 Task: Open Card Card0000000134 in Board Board0000000034 in Workspace WS0000000012 in Trello. Add Member Mailaustralia7@gmail.com to Card Card0000000134 in Board Board0000000034 in Workspace WS0000000012 in Trello. Add Yellow Label titled Label0000000134 to Card Card0000000134 in Board Board0000000034 in Workspace WS0000000012 in Trello. Add Checklist CL0000000134 to Card Card0000000134 in Board Board0000000034 in Workspace WS0000000012 in Trello. Add Dates with Start Date as May 08 2023 and Due Date as May 31 2023 to Card Card0000000134 in Board Board0000000034 in Workspace WS0000000012 in Trello
Action: Mouse moved to (326, 310)
Screenshot: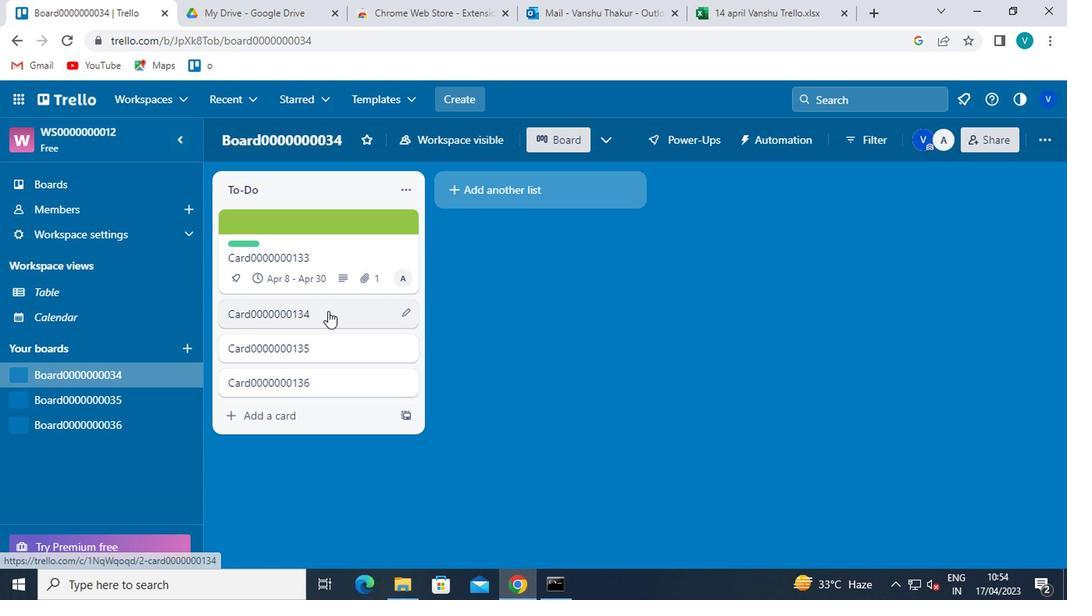 
Action: Mouse pressed left at (326, 310)
Screenshot: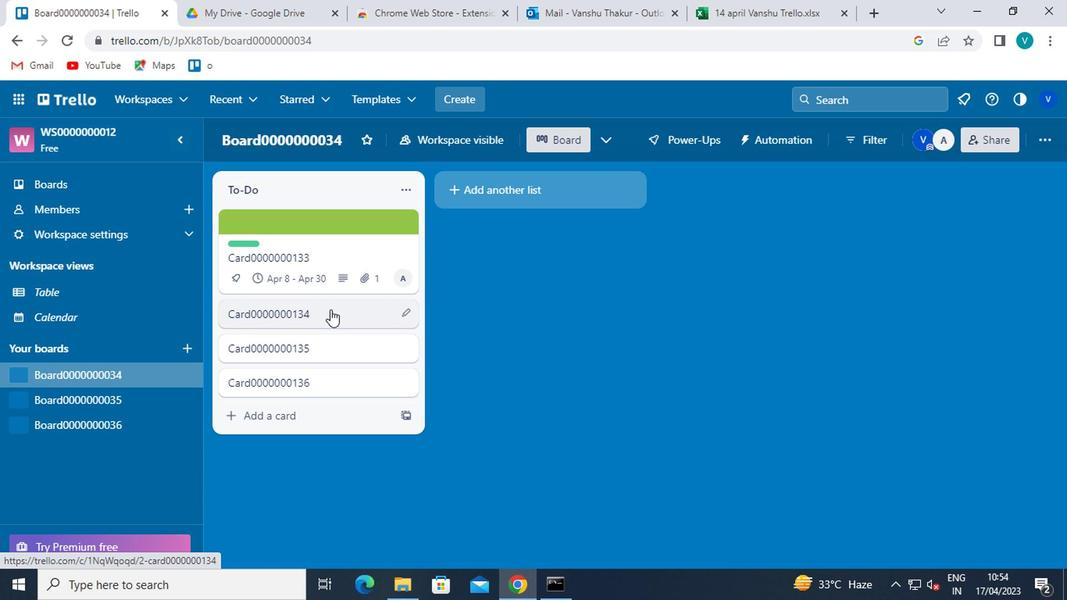
Action: Mouse moved to (704, 276)
Screenshot: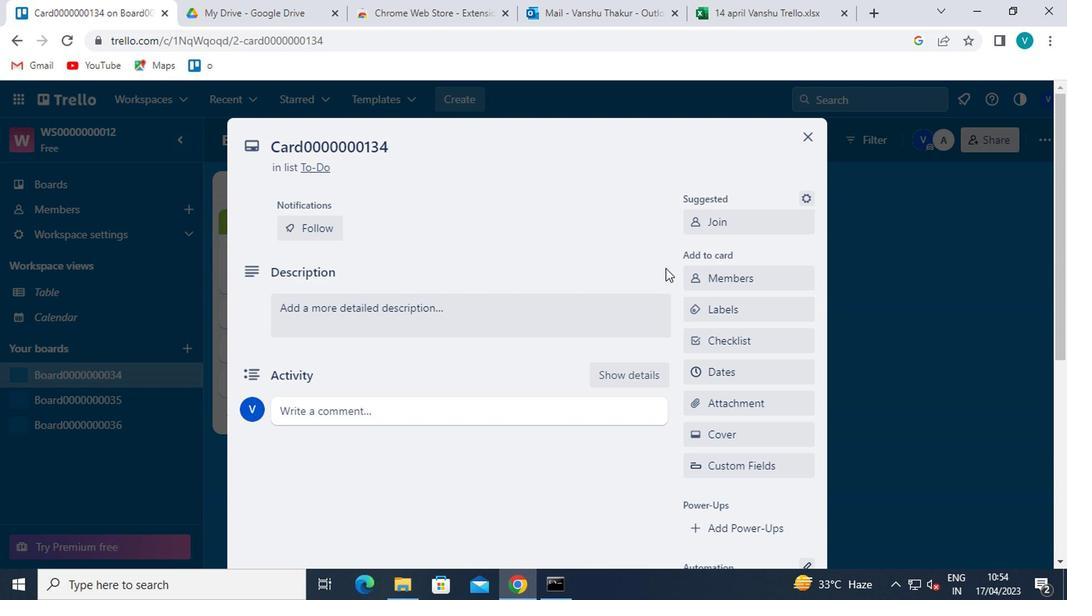 
Action: Mouse pressed left at (704, 276)
Screenshot: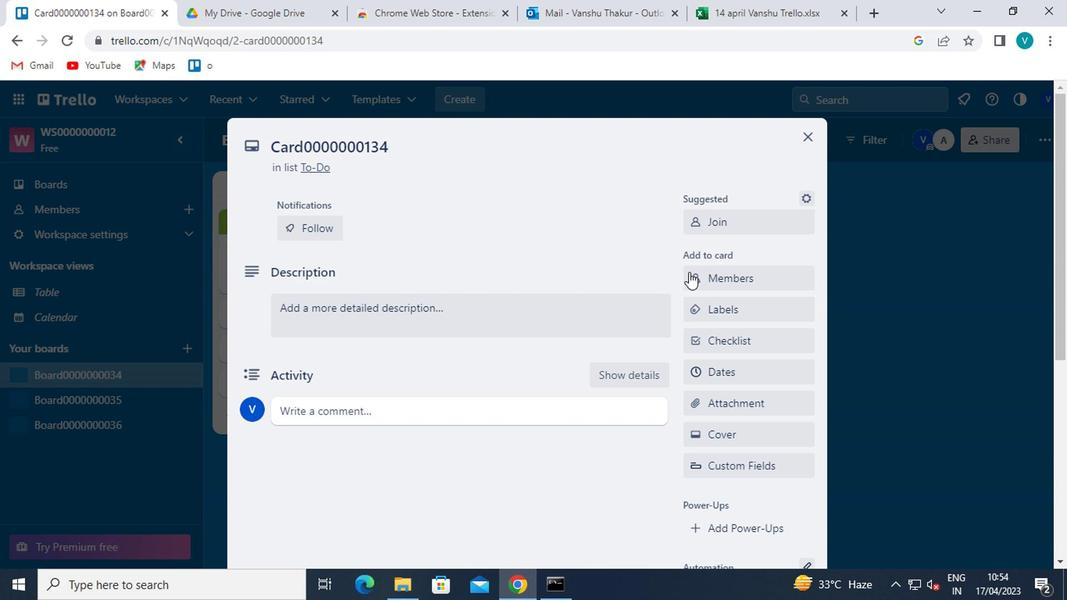 
Action: Mouse moved to (706, 354)
Screenshot: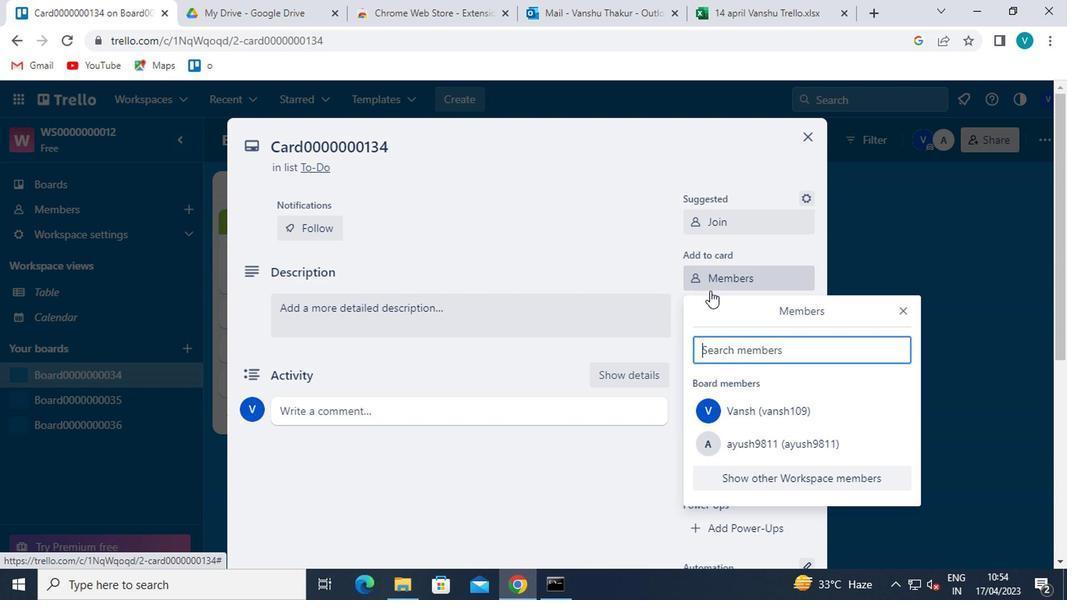 
Action: Mouse pressed left at (706, 354)
Screenshot: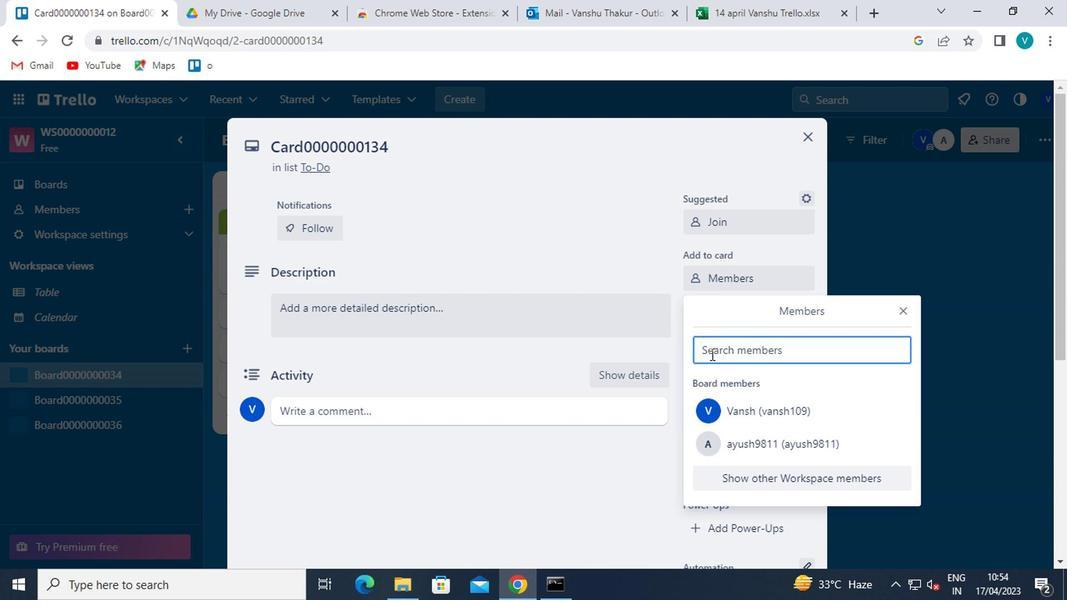 
Action: Key pressed <Key.shift>MAILAUSTRALIA7<Key.shift>@GMAIL.COM
Screenshot: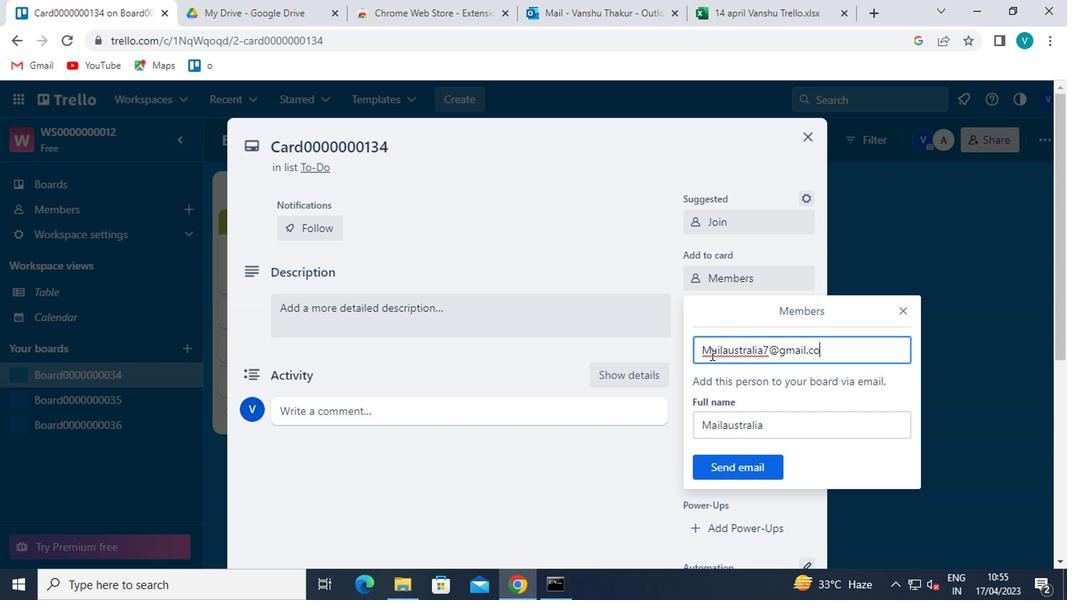 
Action: Mouse moved to (720, 463)
Screenshot: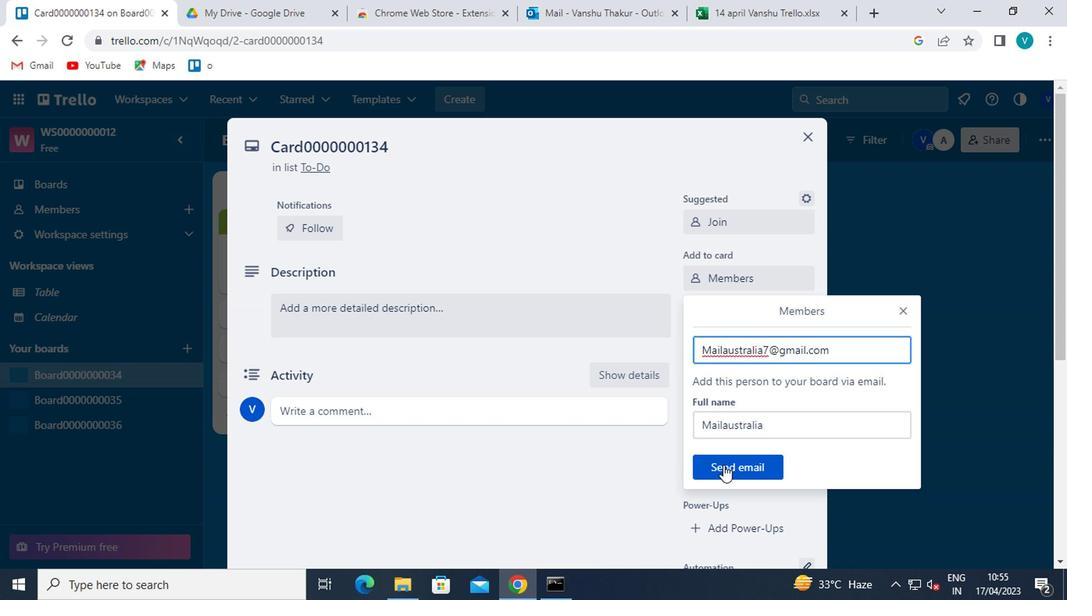 
Action: Mouse pressed left at (720, 463)
Screenshot: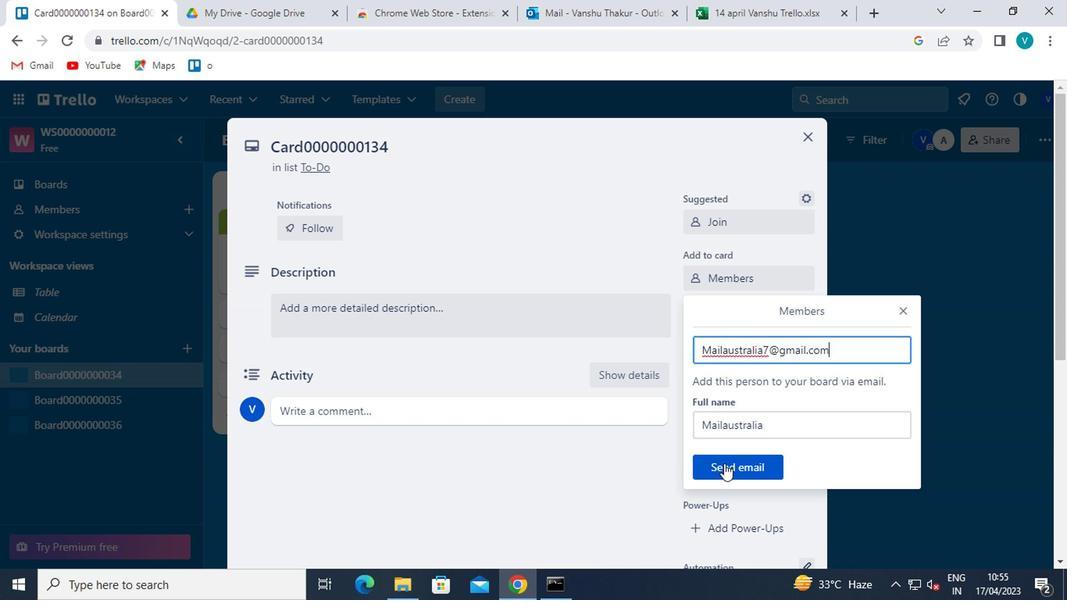 
Action: Mouse moved to (759, 315)
Screenshot: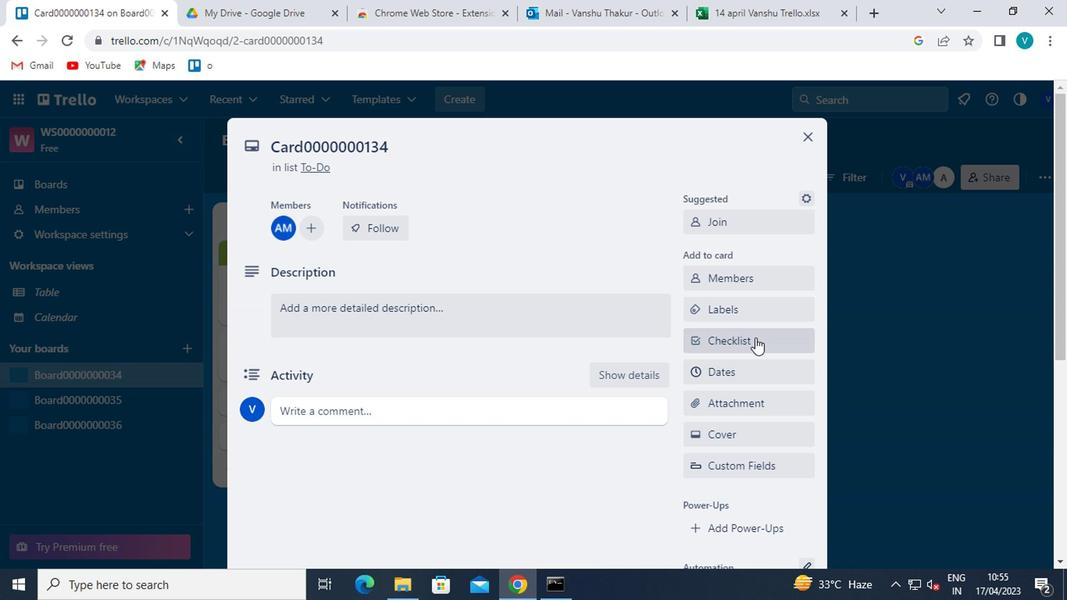 
Action: Mouse pressed left at (759, 315)
Screenshot: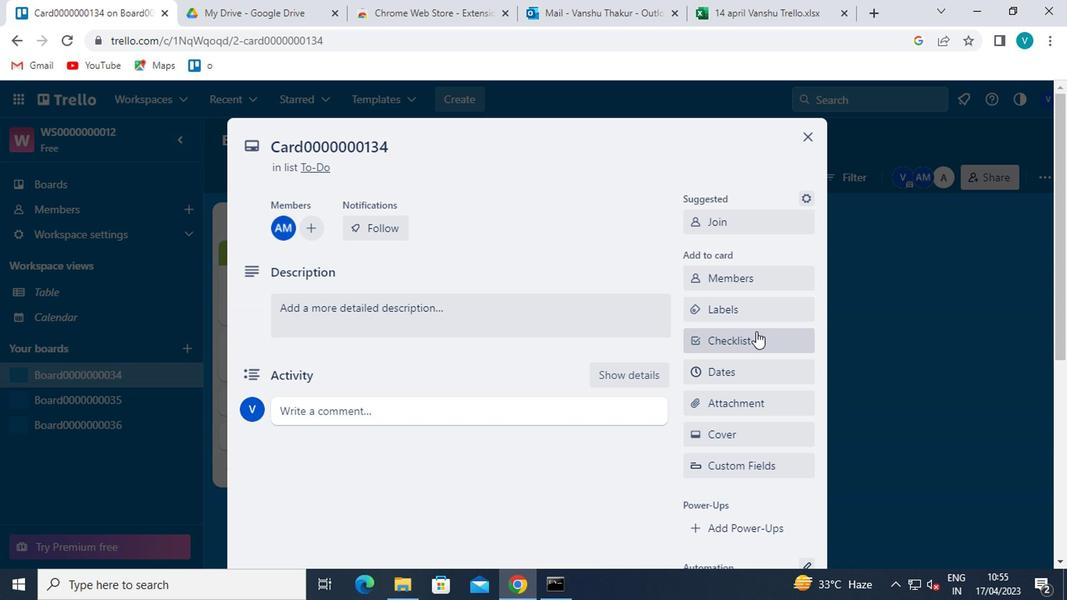 
Action: Mouse moved to (791, 442)
Screenshot: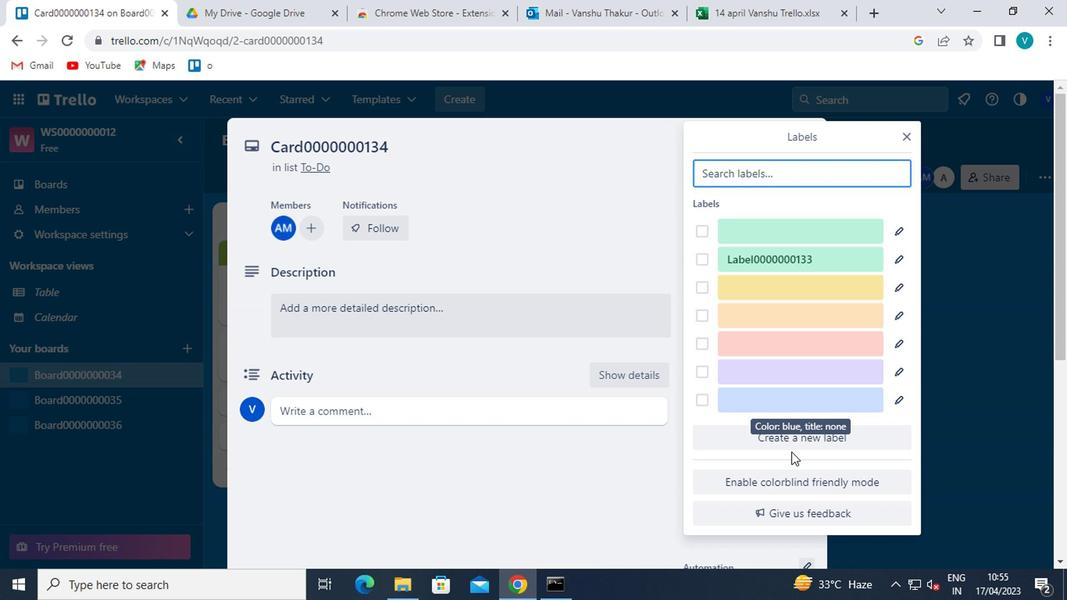 
Action: Mouse pressed left at (791, 442)
Screenshot: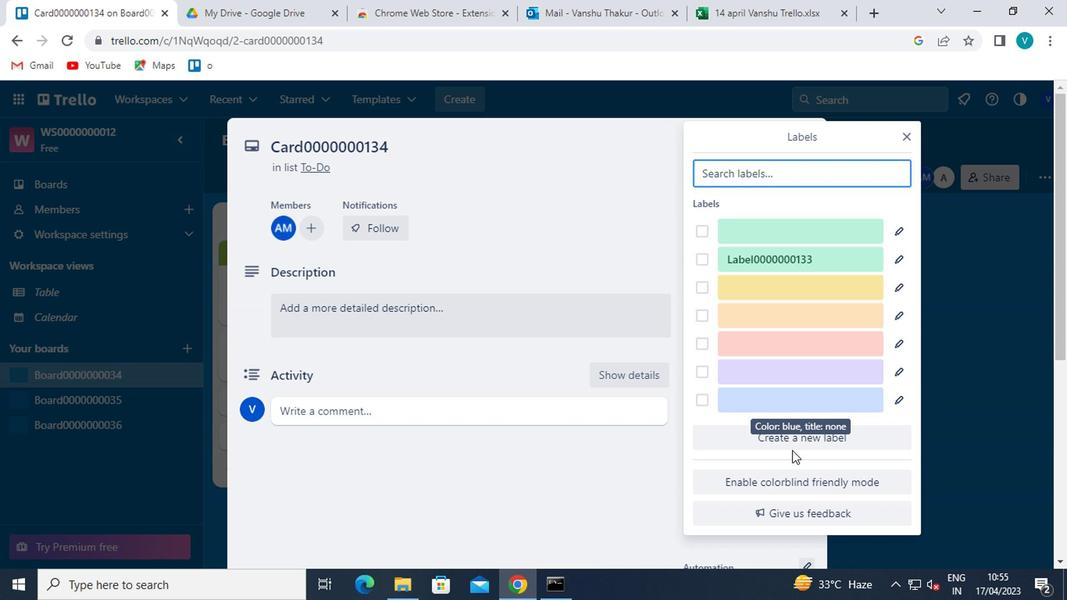 
Action: Mouse moved to (756, 374)
Screenshot: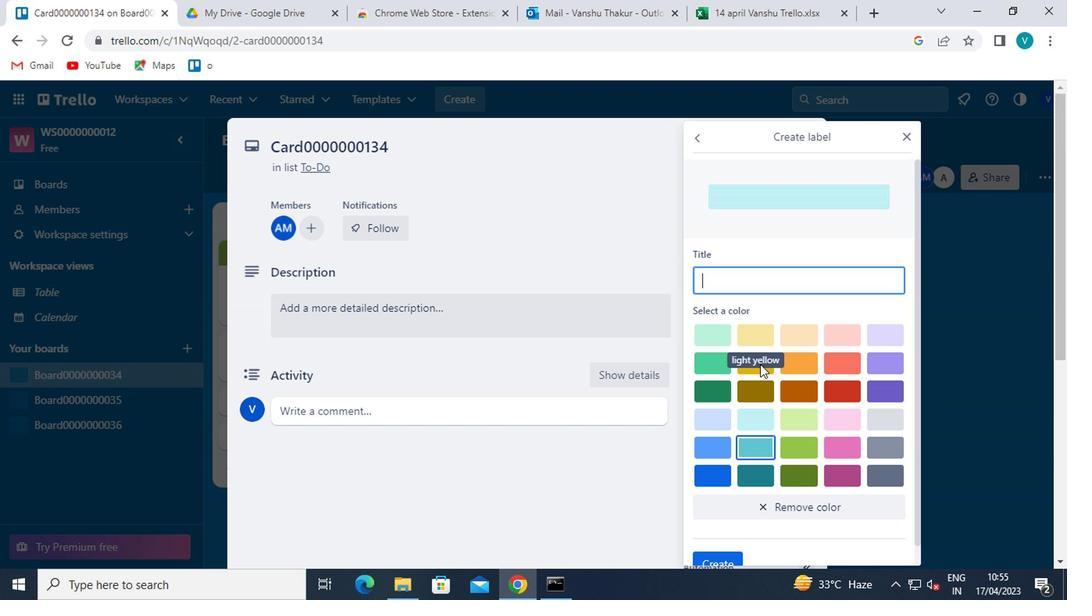
Action: Mouse pressed left at (756, 374)
Screenshot: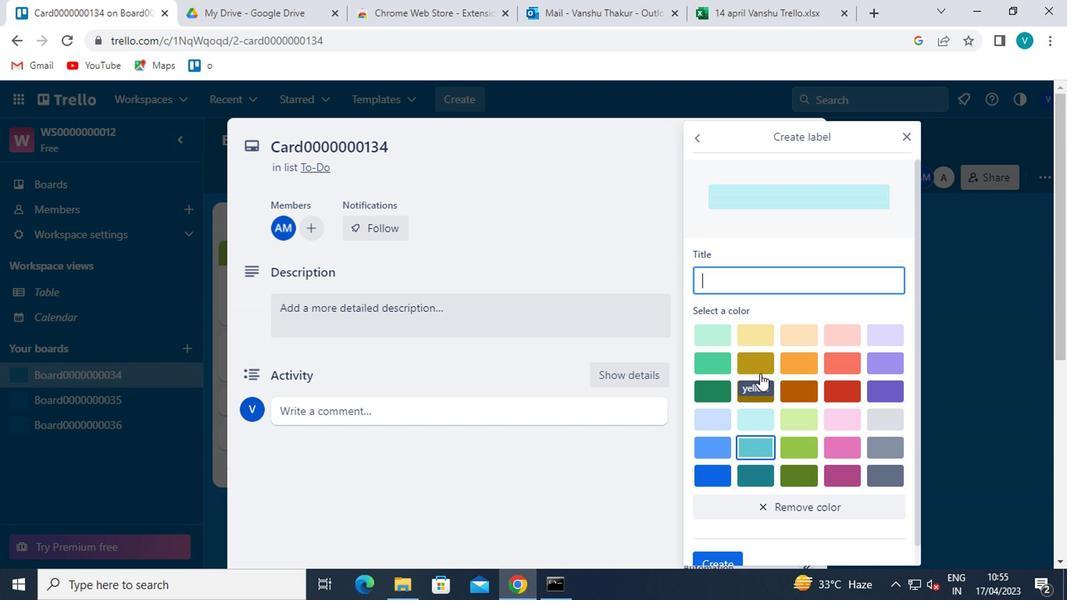 
Action: Mouse moved to (769, 272)
Screenshot: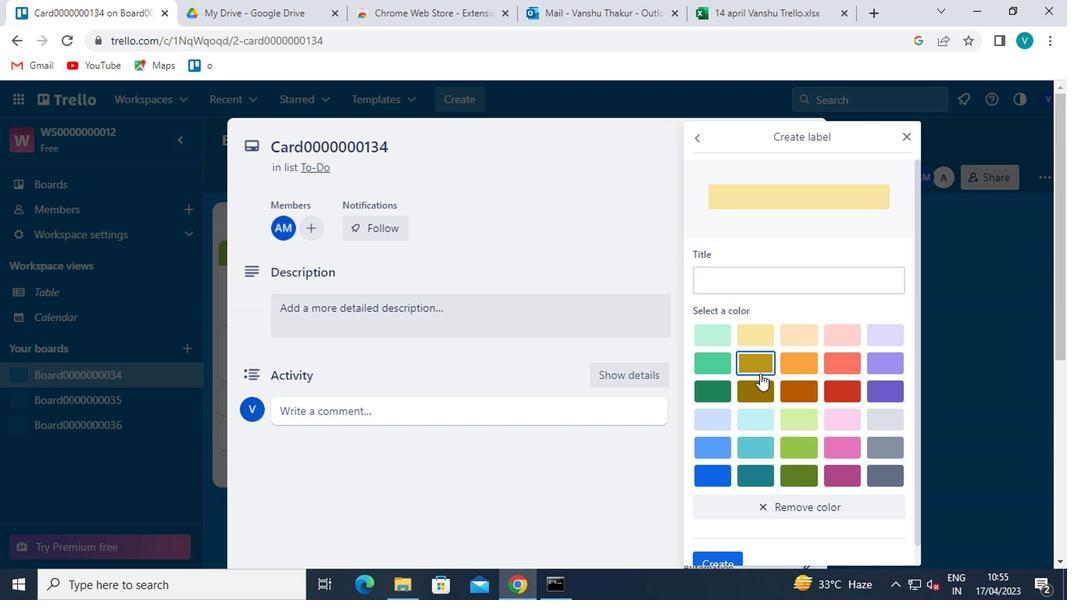 
Action: Mouse pressed left at (769, 272)
Screenshot: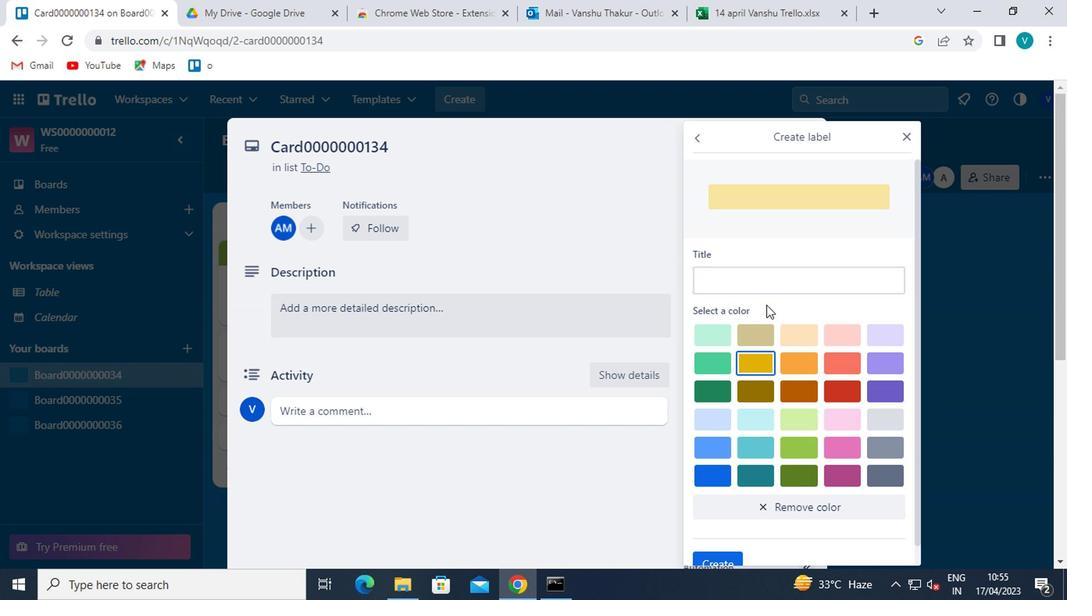 
Action: Key pressed <Key.shift>LAN<Key.backspace>BEL0000000134
Screenshot: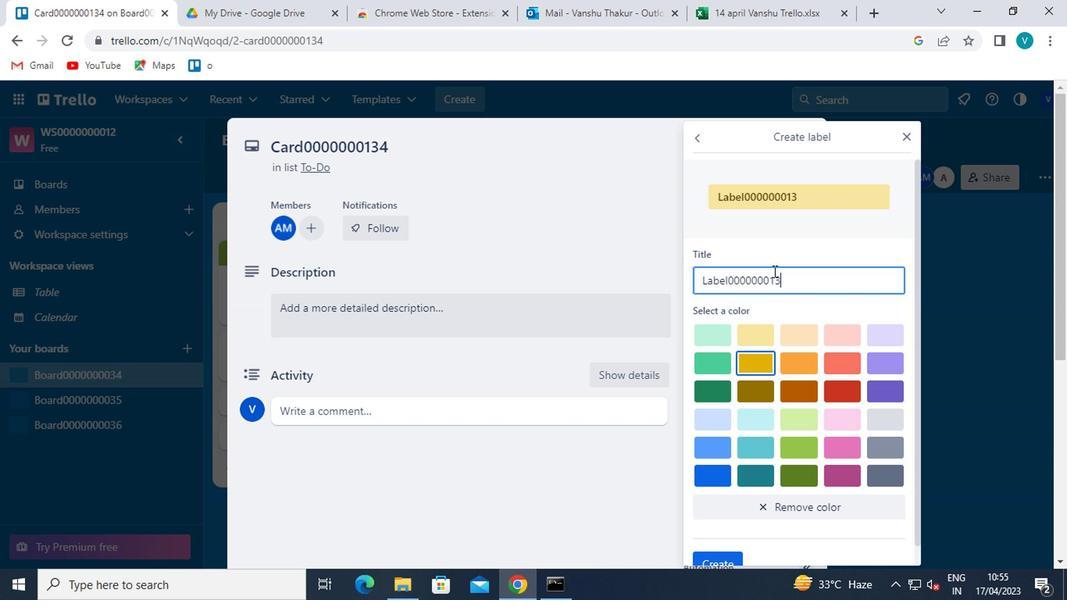 
Action: Mouse moved to (778, 309)
Screenshot: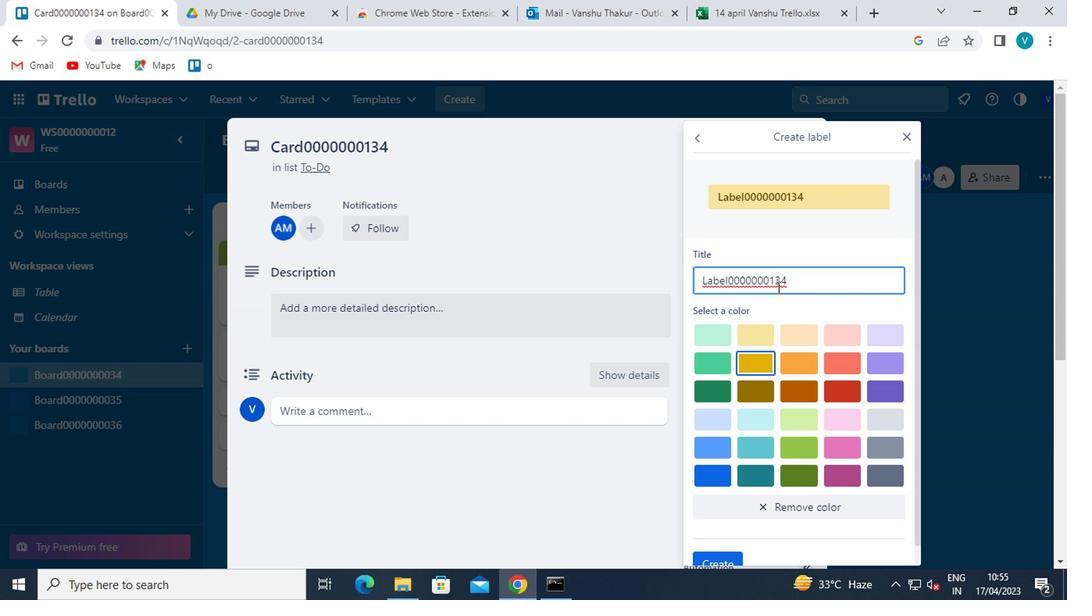 
Action: Mouse scrolled (778, 308) with delta (0, 0)
Screenshot: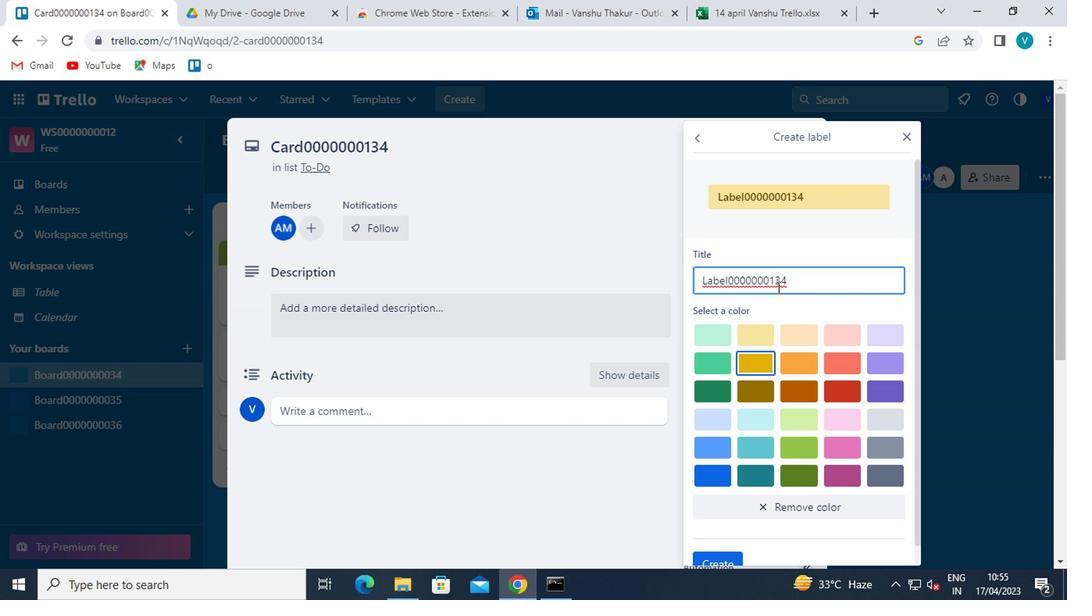 
Action: Mouse moved to (715, 536)
Screenshot: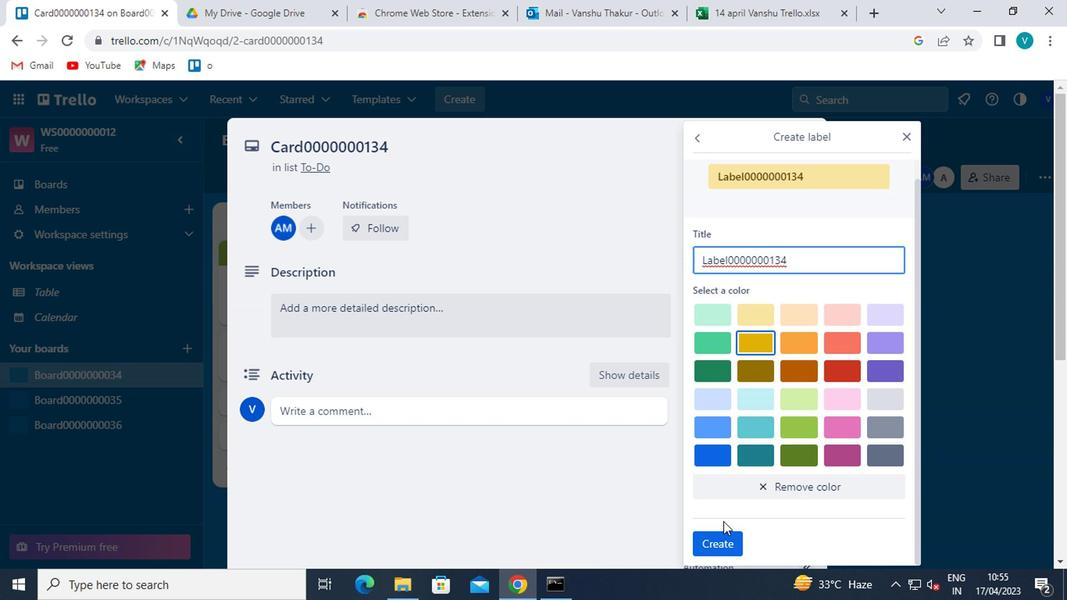 
Action: Mouse pressed left at (715, 536)
Screenshot: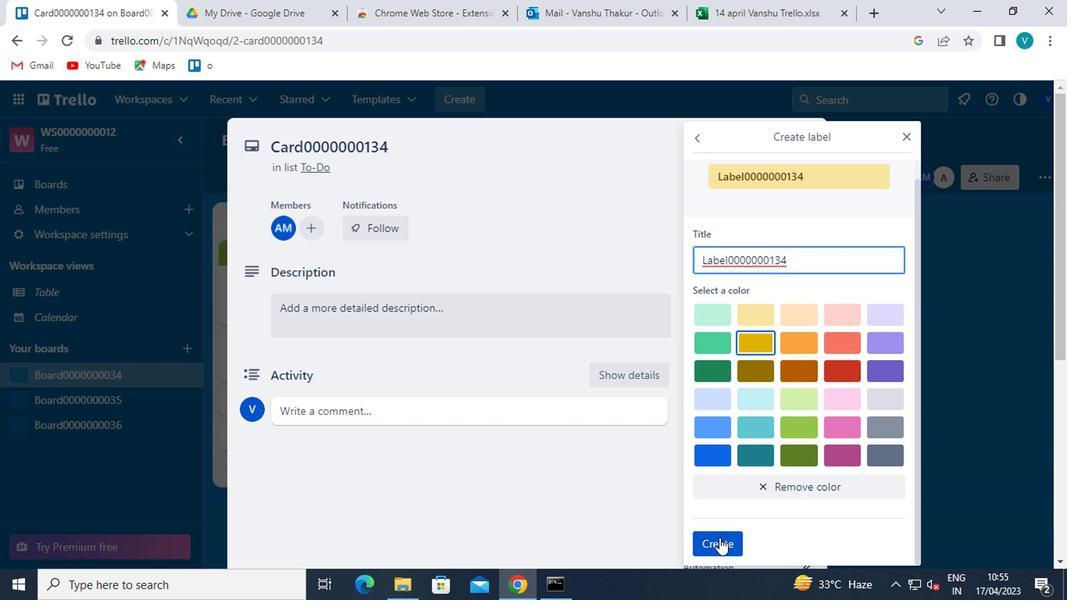 
Action: Mouse moved to (899, 132)
Screenshot: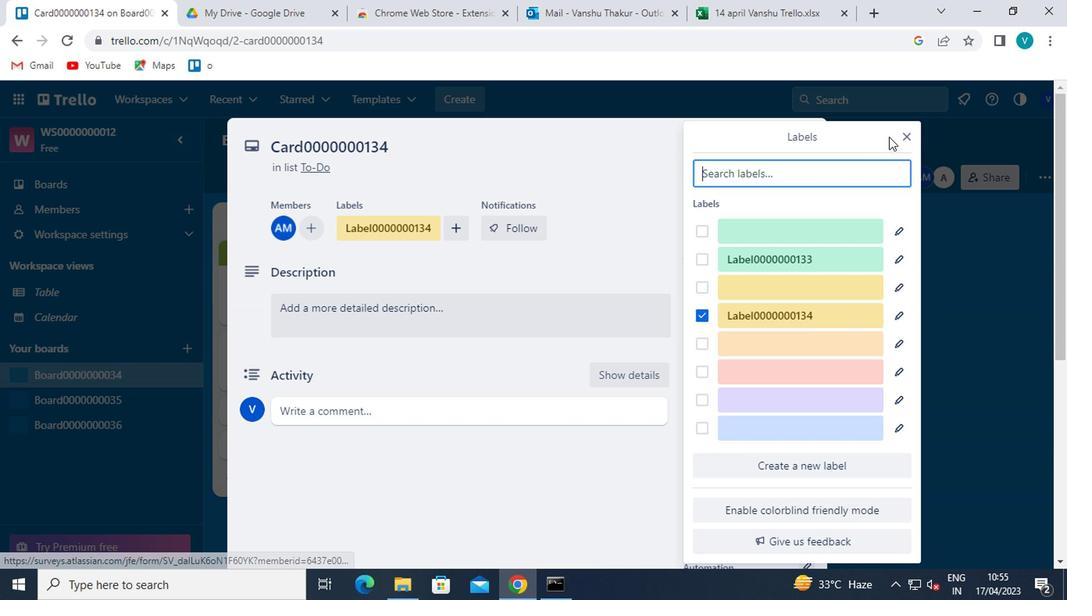 
Action: Mouse pressed left at (899, 132)
Screenshot: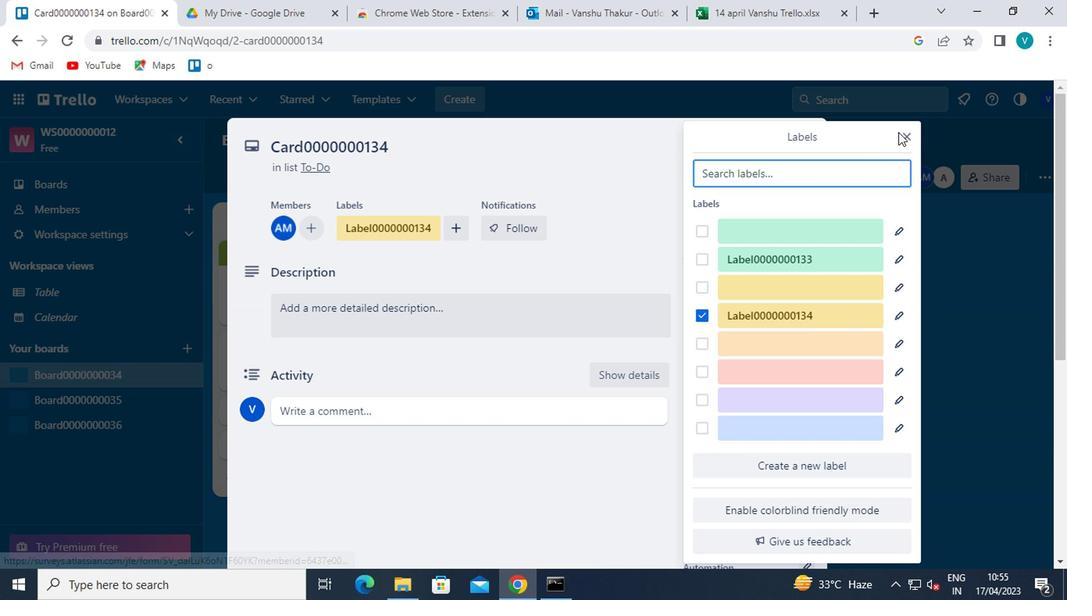 
Action: Mouse moved to (737, 340)
Screenshot: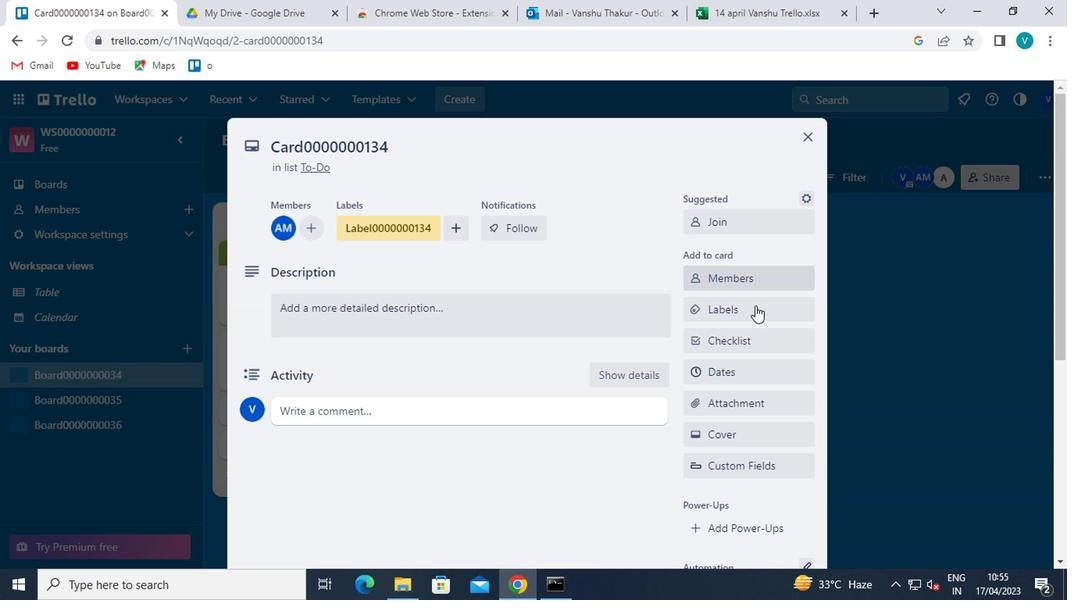 
Action: Mouse pressed left at (737, 340)
Screenshot: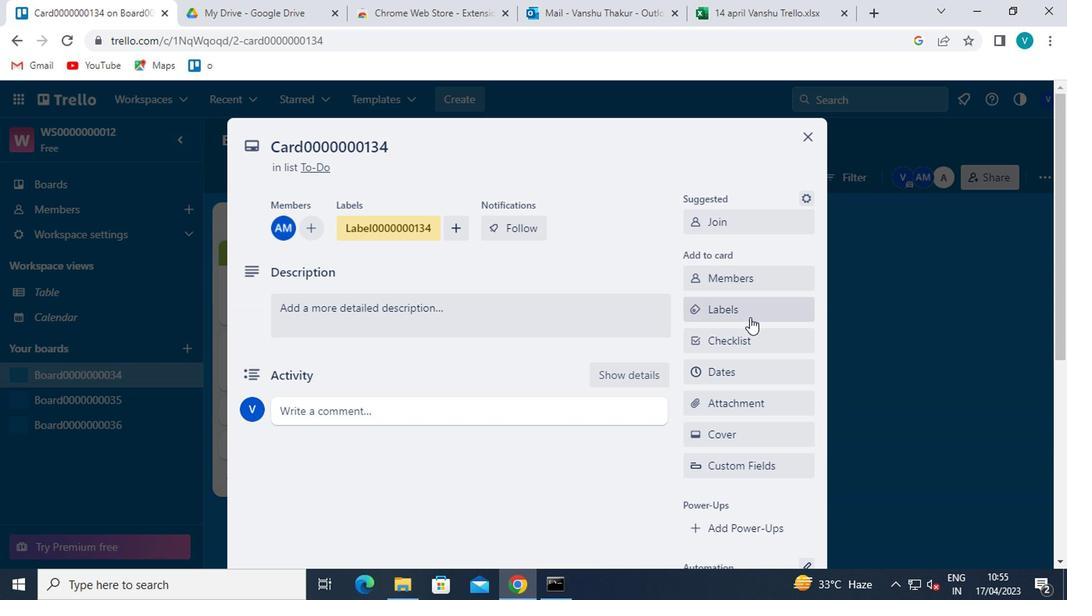 
Action: Mouse moved to (737, 340)
Screenshot: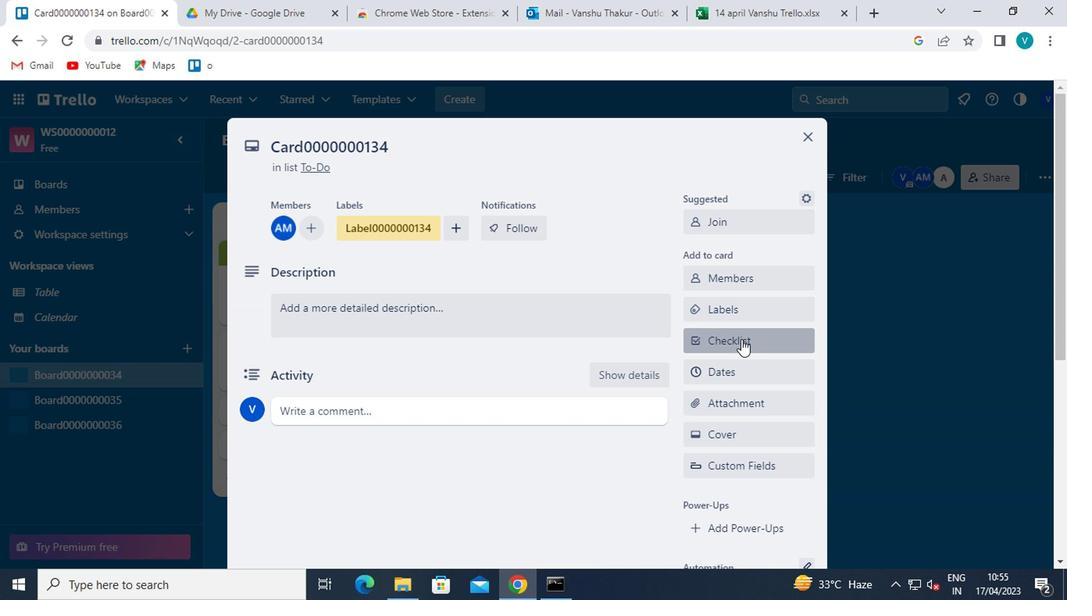 
Action: Key pressed <Key.shift>CL0000000134
Screenshot: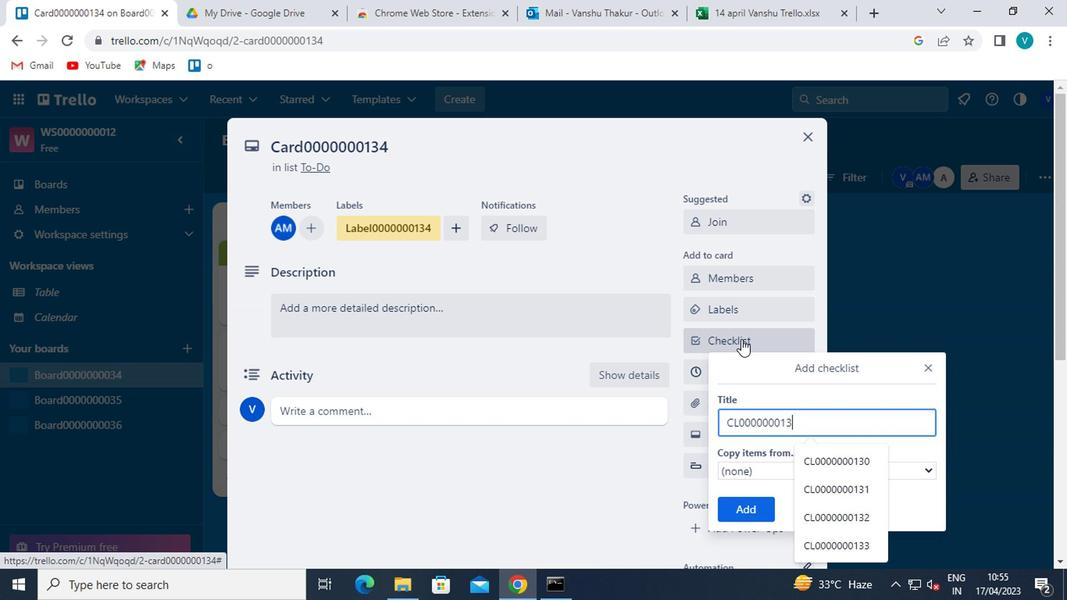 
Action: Mouse moved to (739, 512)
Screenshot: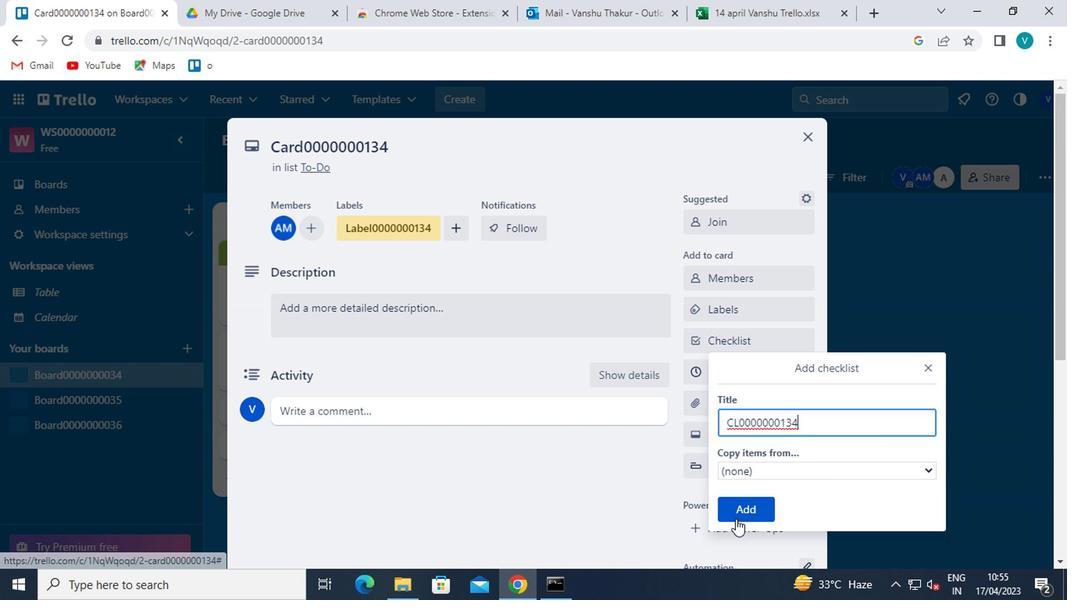 
Action: Mouse pressed left at (739, 512)
Screenshot: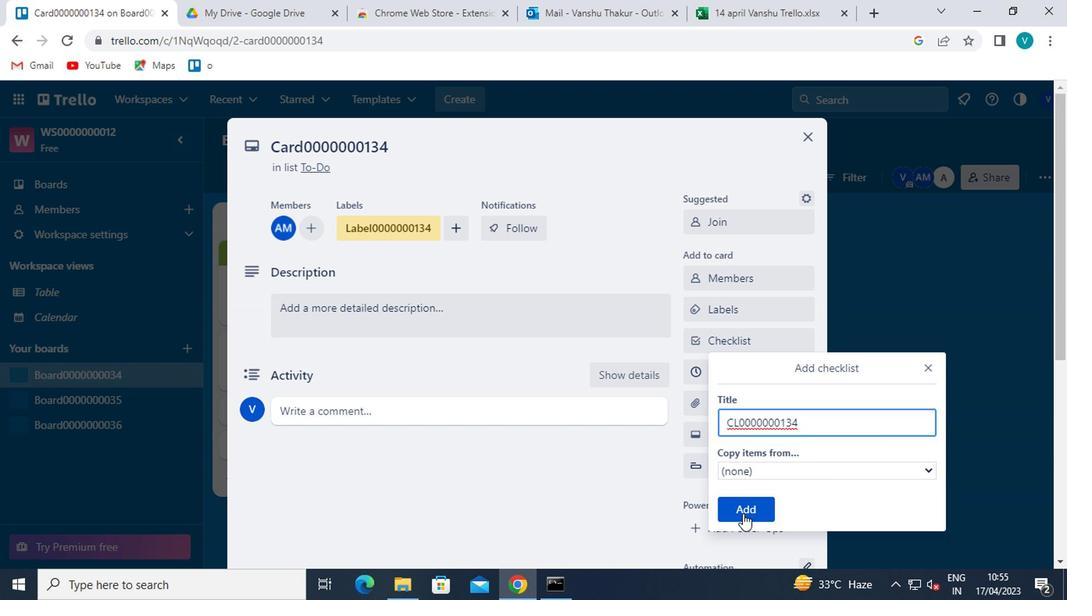 
Action: Mouse moved to (728, 375)
Screenshot: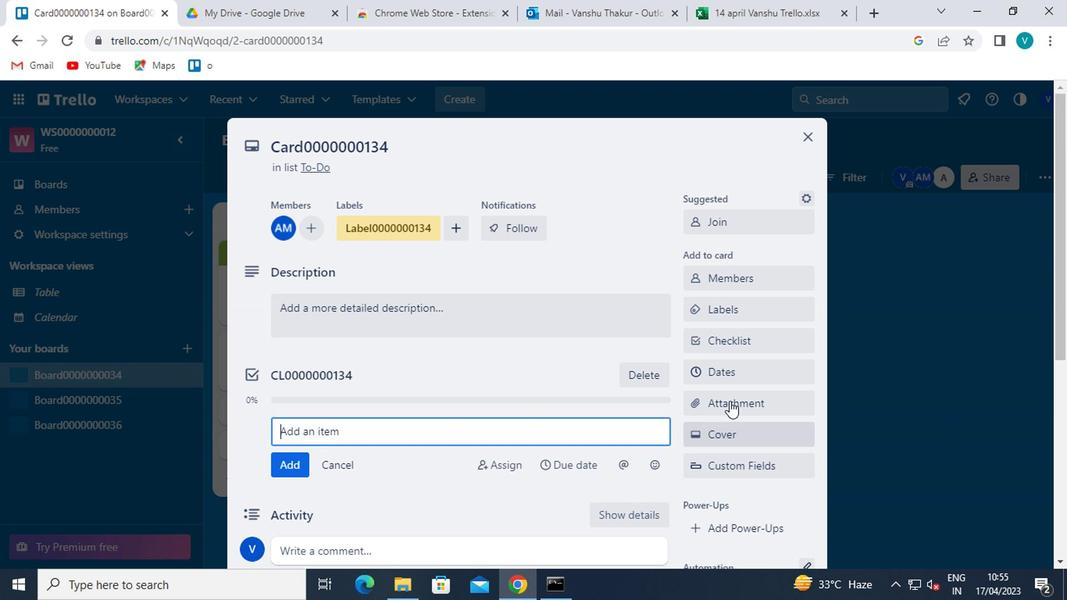 
Action: Mouse pressed left at (728, 375)
Screenshot: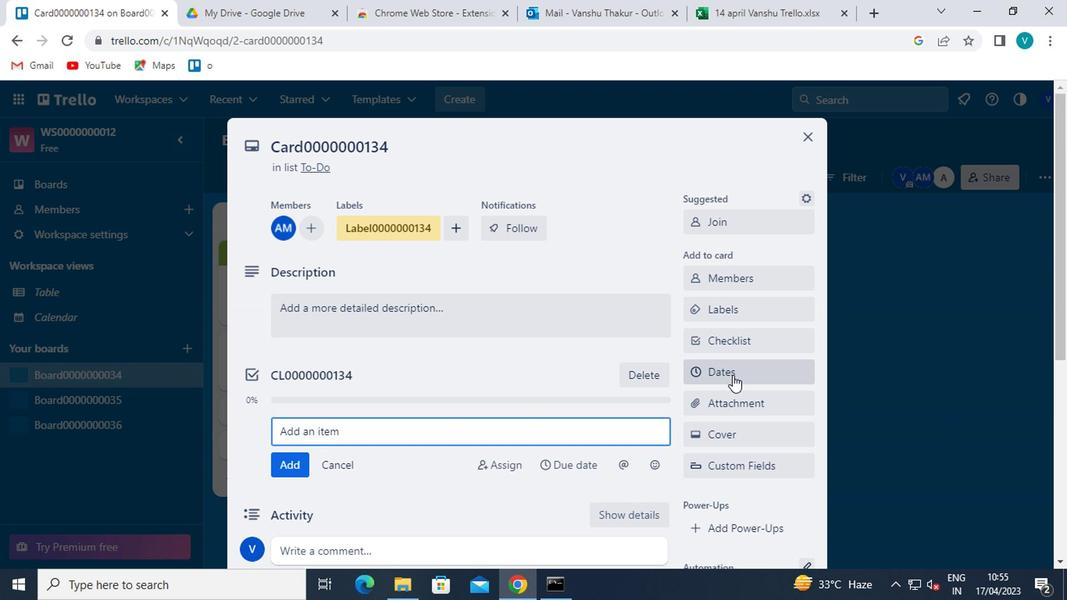 
Action: Mouse moved to (703, 414)
Screenshot: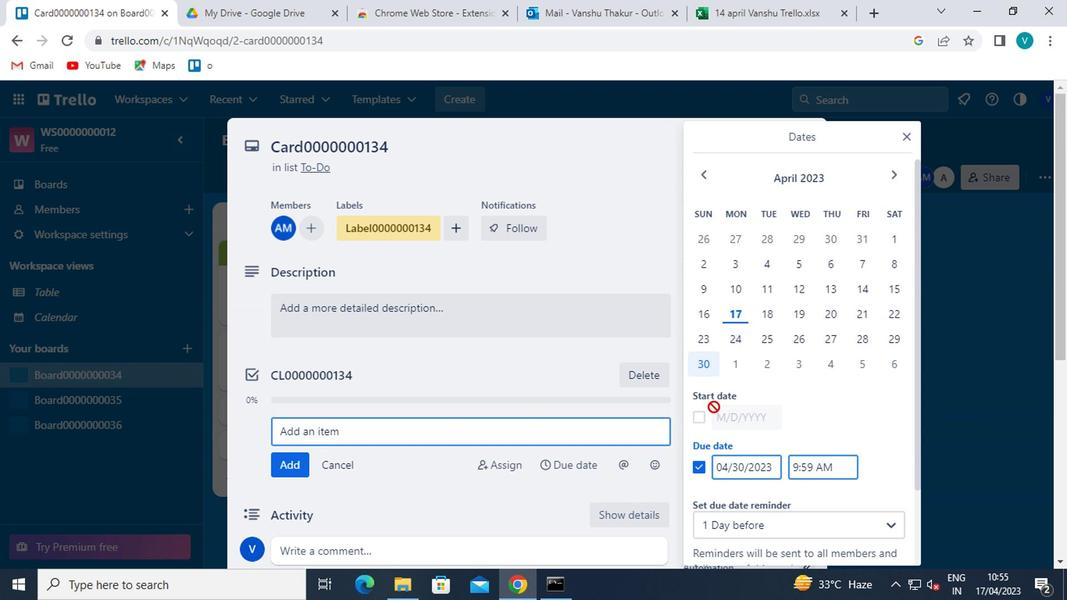 
Action: Mouse pressed left at (703, 414)
Screenshot: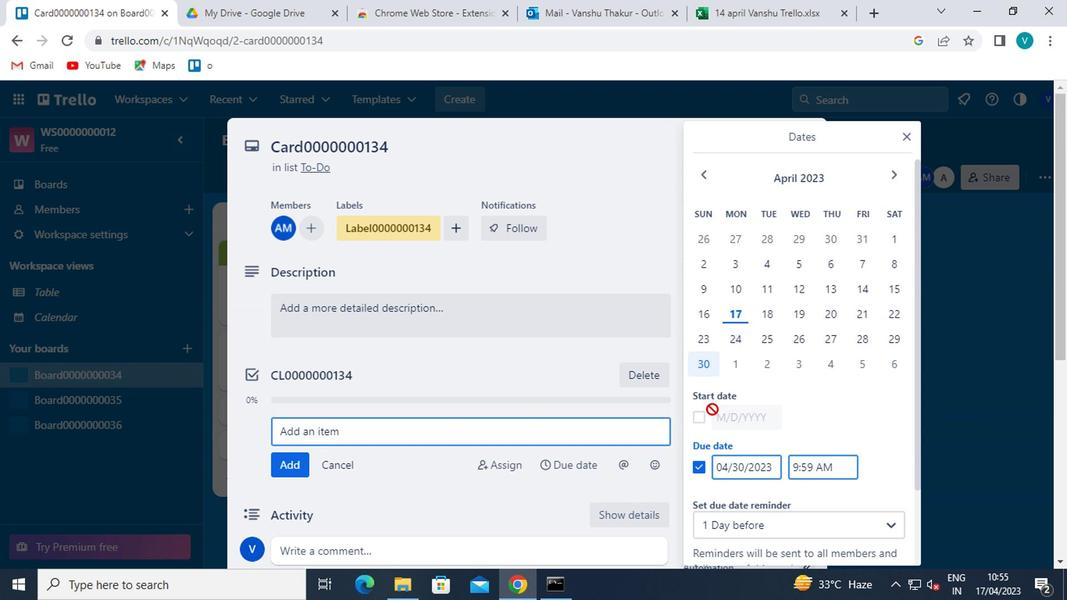 
Action: Mouse moved to (893, 177)
Screenshot: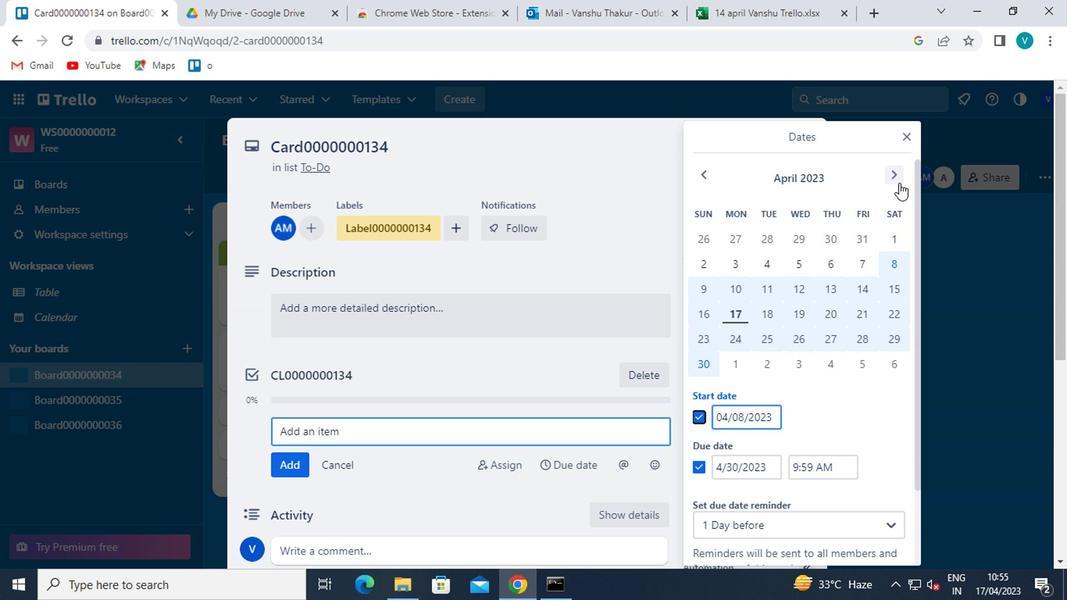 
Action: Mouse pressed left at (893, 177)
Screenshot: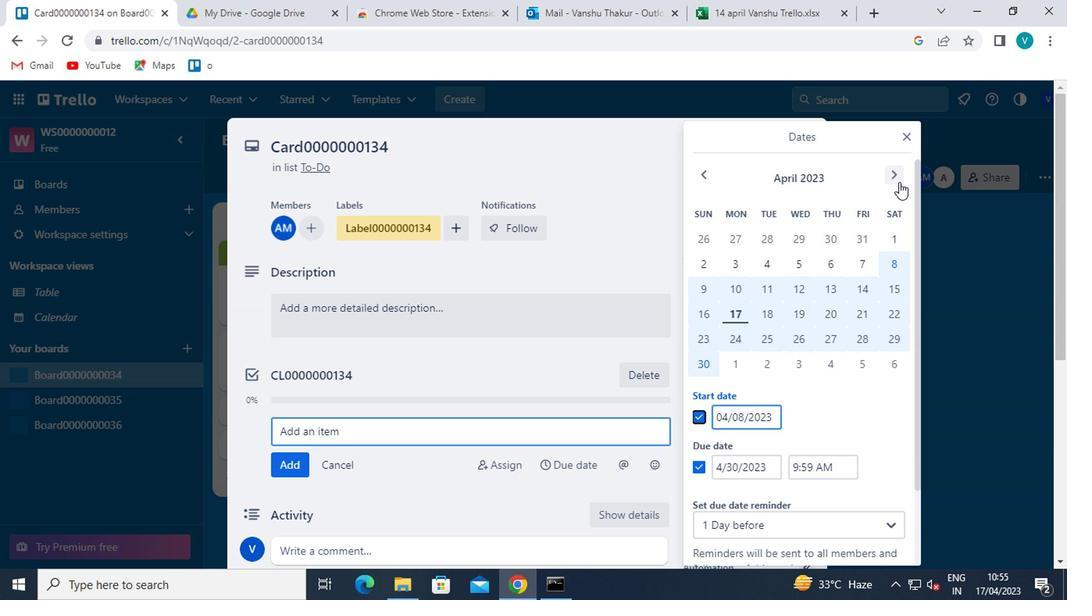 
Action: Mouse moved to (728, 263)
Screenshot: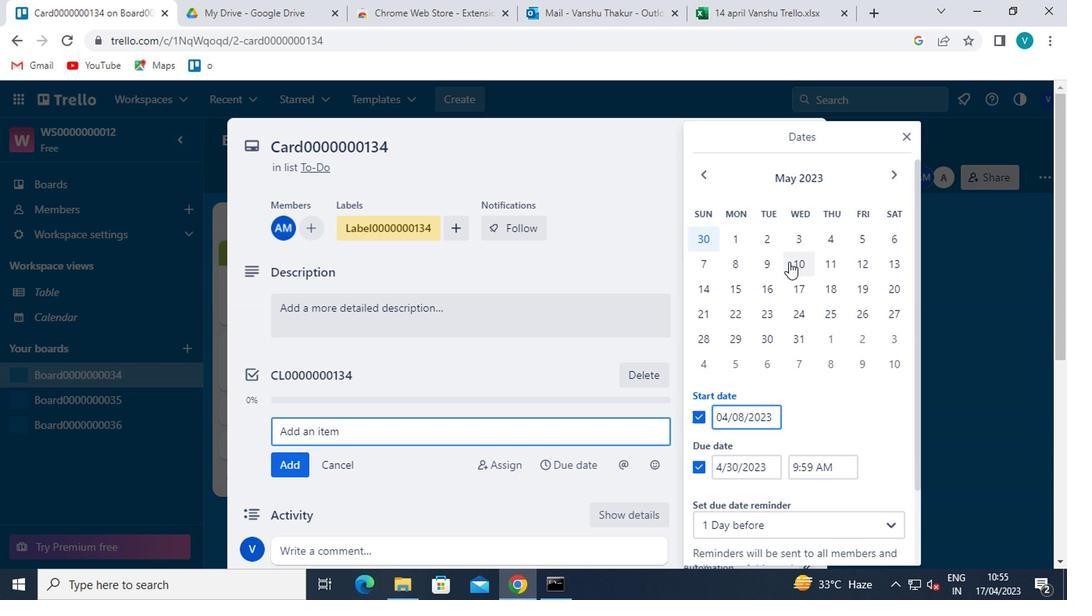 
Action: Mouse pressed left at (728, 263)
Screenshot: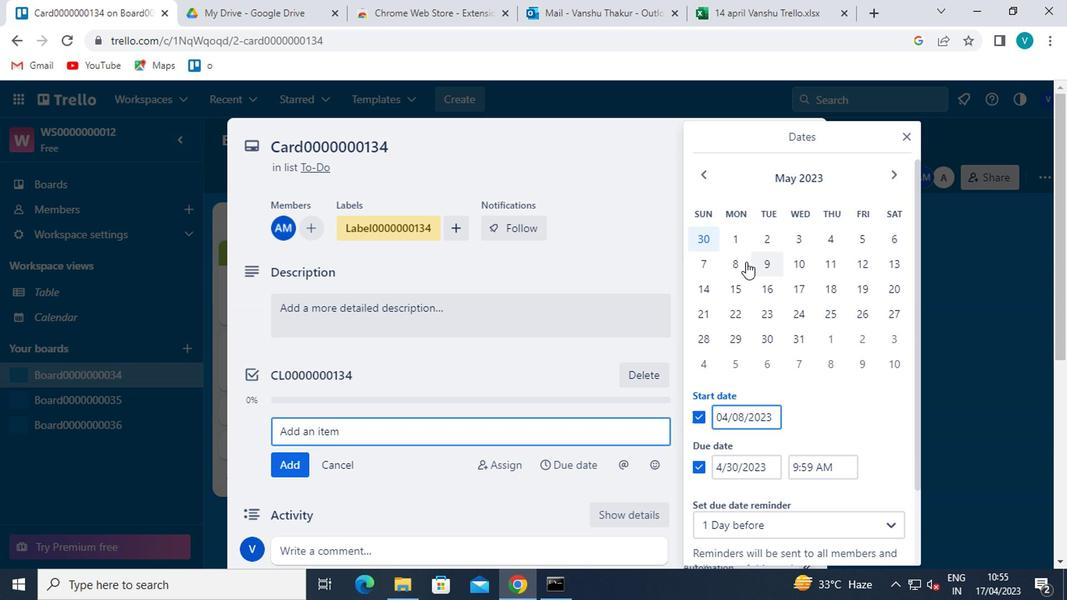 
Action: Mouse moved to (797, 336)
Screenshot: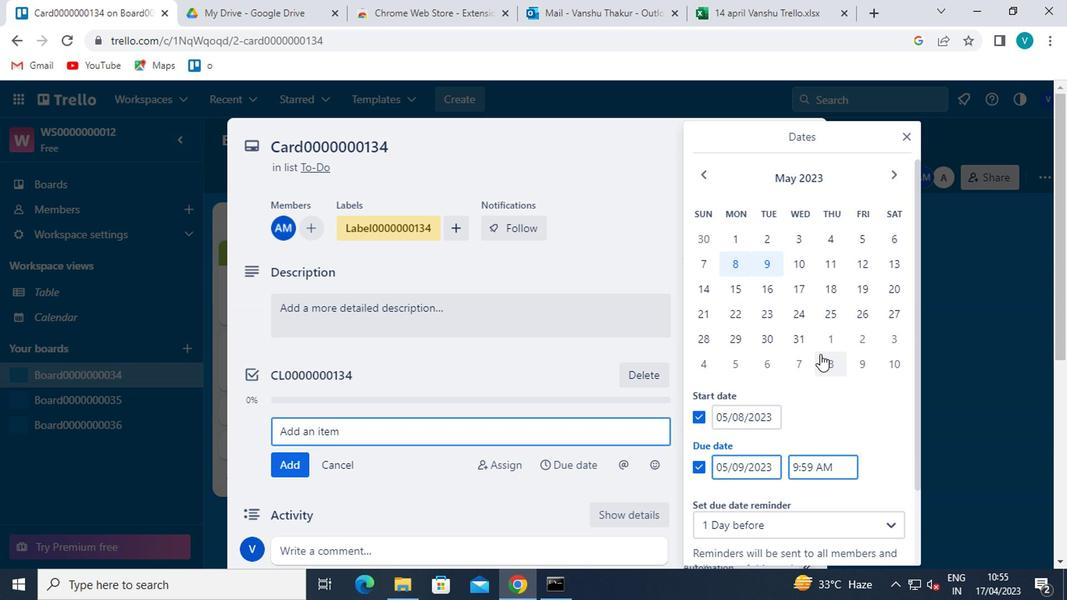 
Action: Mouse pressed left at (797, 336)
Screenshot: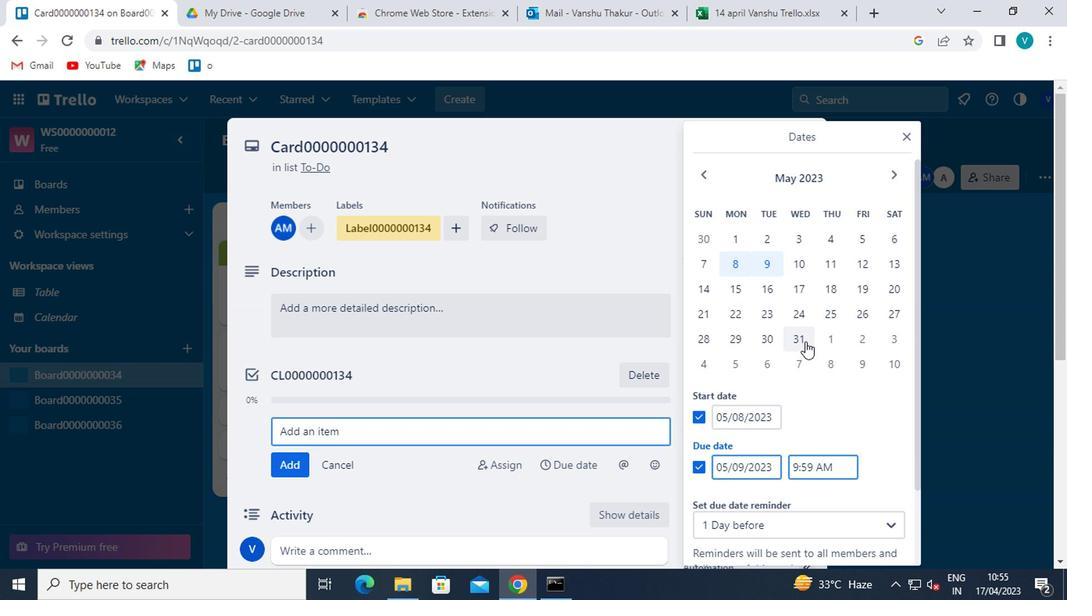 
Action: Mouse moved to (745, 431)
Screenshot: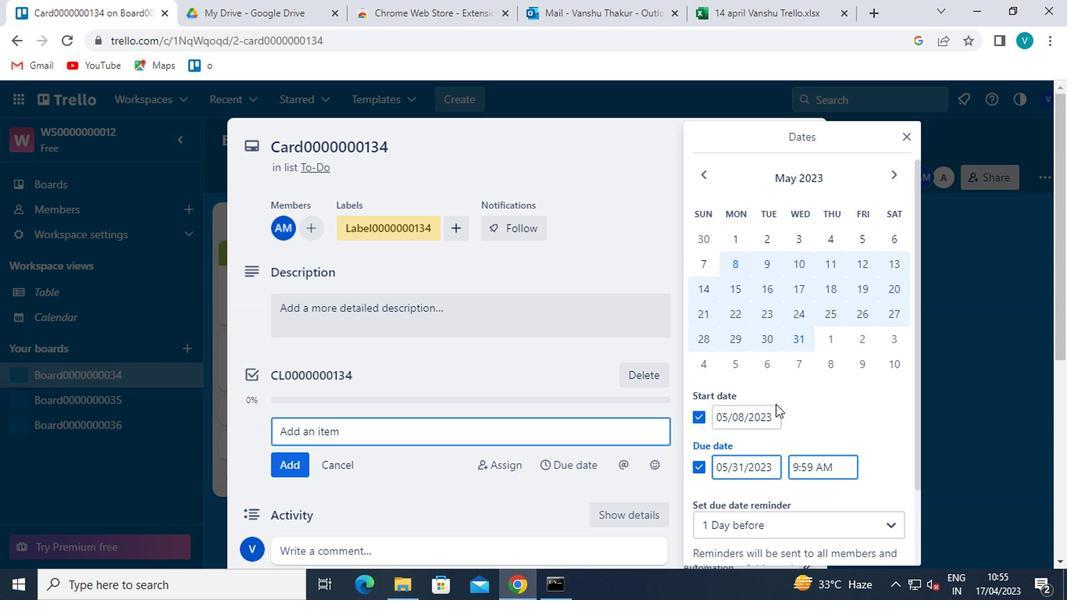 
Action: Mouse scrolled (745, 430) with delta (0, -1)
Screenshot: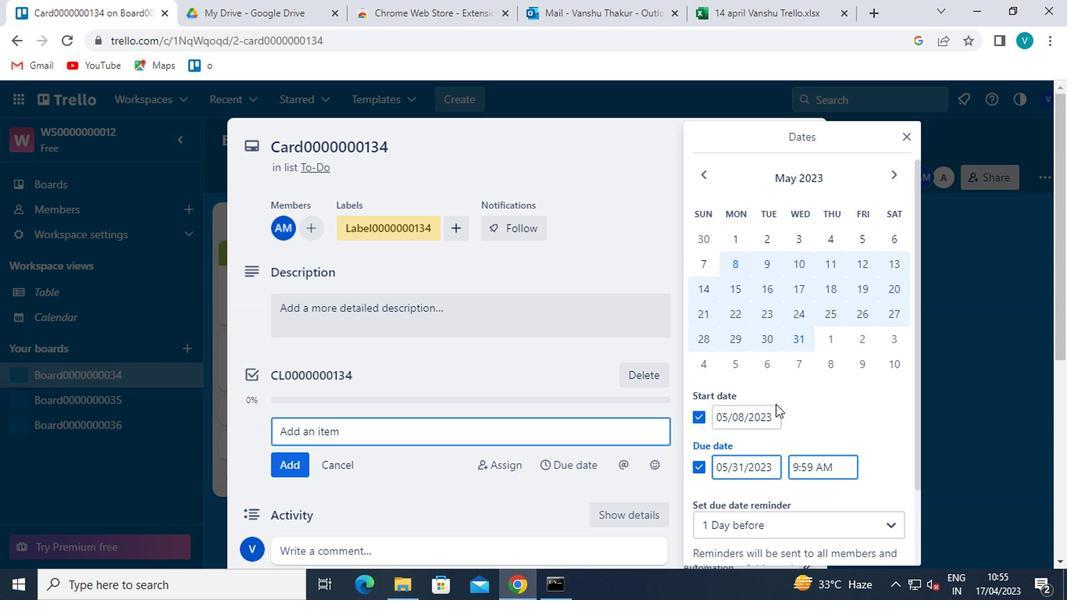 
Action: Mouse moved to (716, 522)
Screenshot: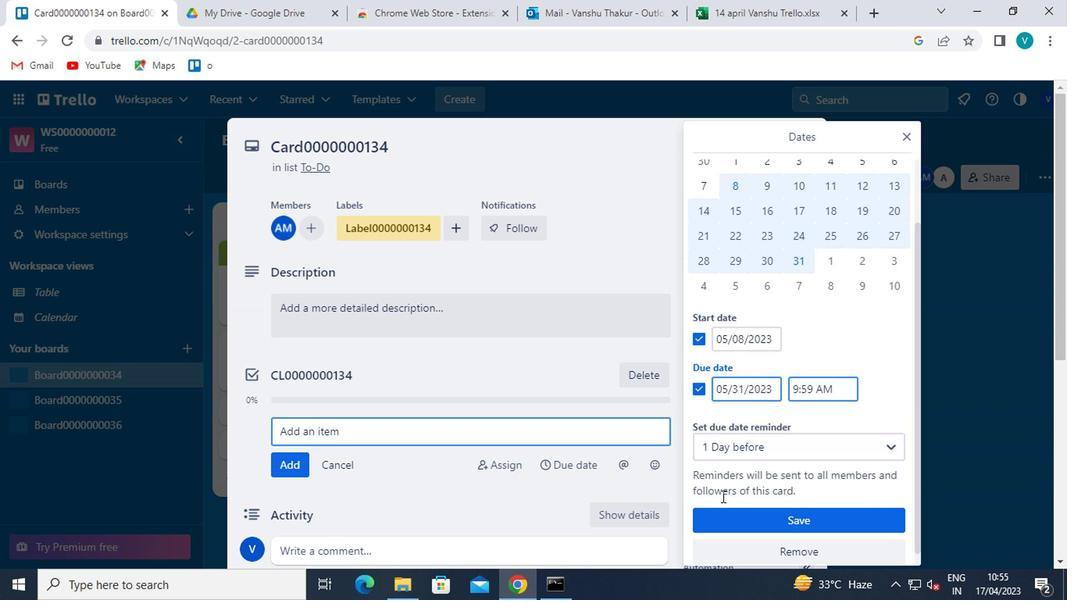 
Action: Mouse pressed left at (716, 522)
Screenshot: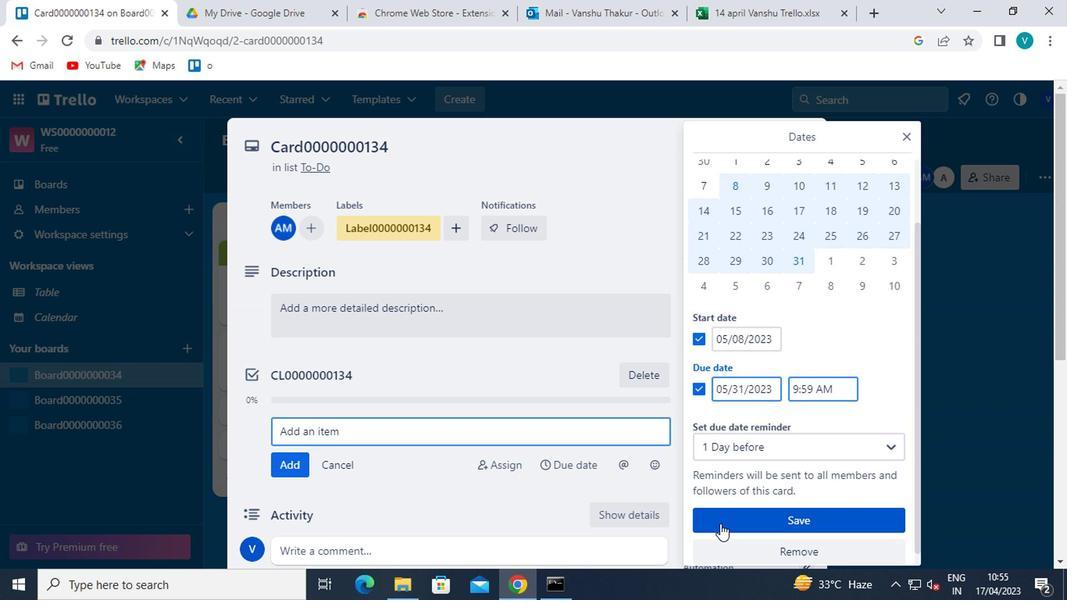 
Action: Mouse moved to (720, 522)
Screenshot: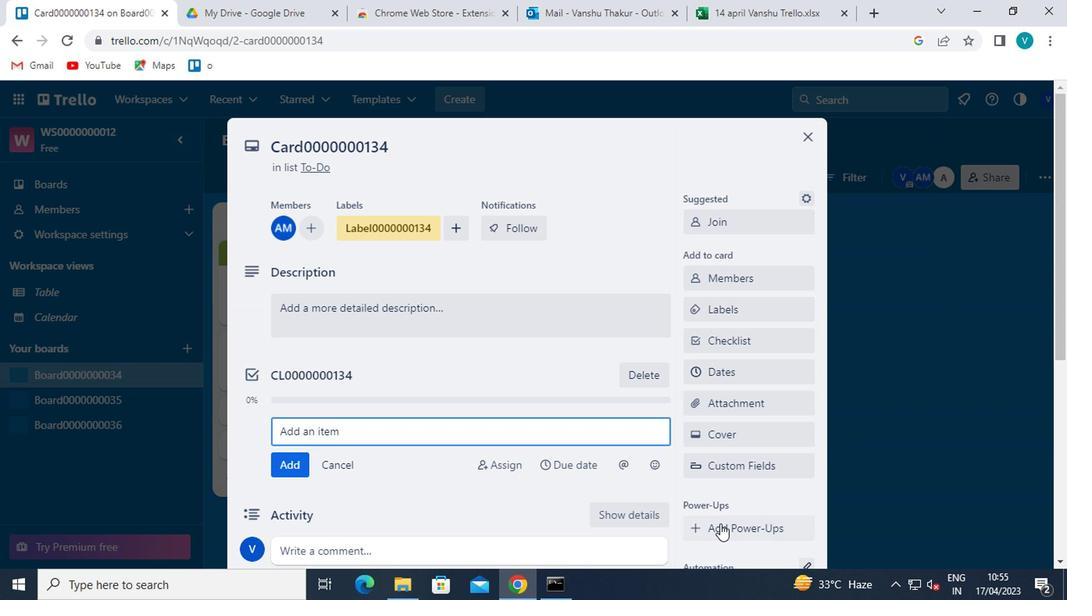 
